 Task: Create in the project AztecTech in Backlog an issue 'Integrate a new location-based feature into an existing mobile application to enhance user experience and personalization', assign it to team member softage.4@softage.net and change the status to IN PROGRESS. Create in the project AztecTech in Backlog an issue 'Develop a new tool for automated testing of web application database performance and scalability', assign it to team member softage.1@softage.net and change the status to IN PROGRESS
Action: Mouse moved to (178, 55)
Screenshot: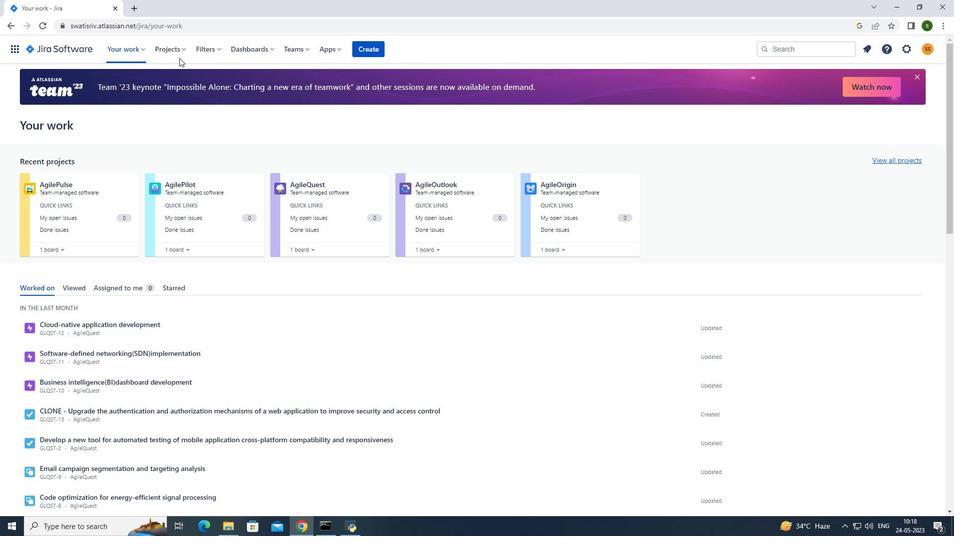 
Action: Mouse pressed left at (178, 55)
Screenshot: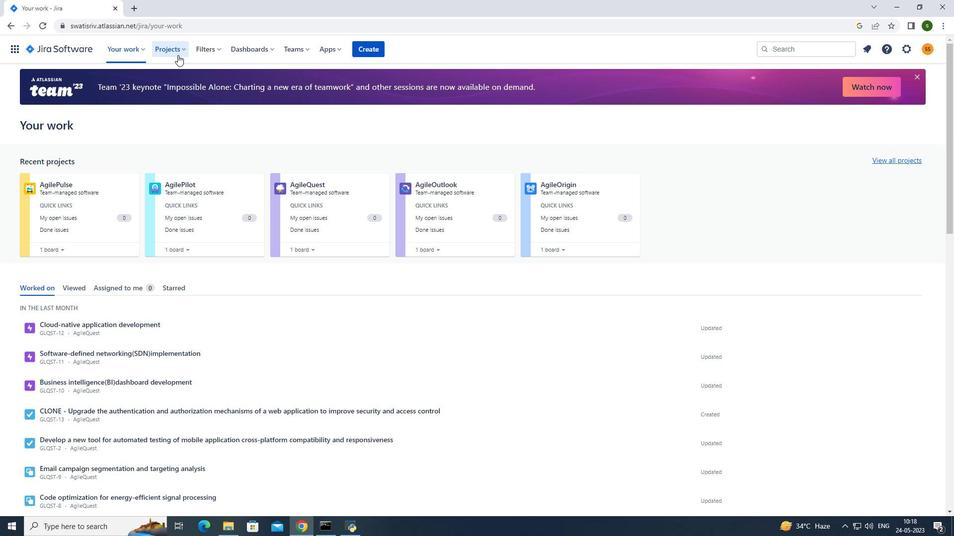 
Action: Mouse moved to (205, 90)
Screenshot: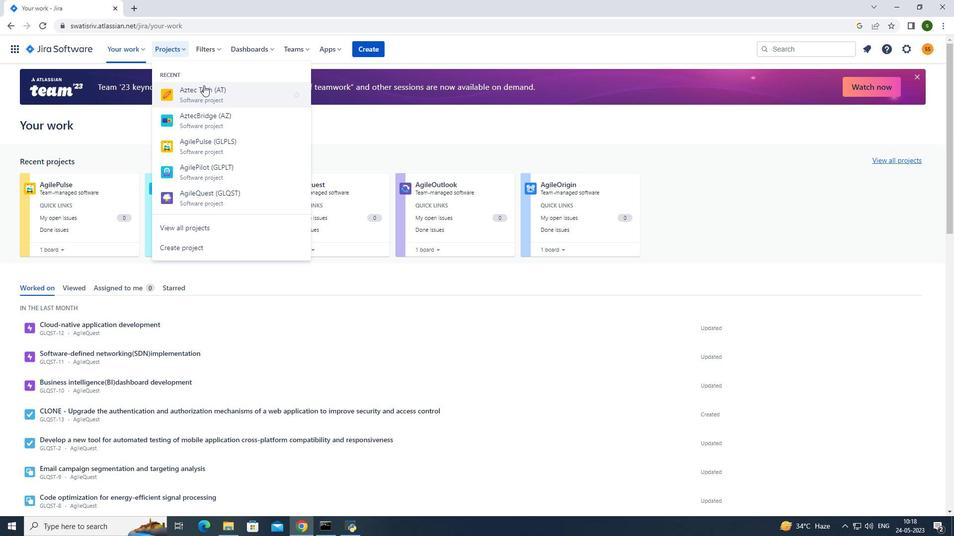 
Action: Mouse pressed left at (205, 90)
Screenshot: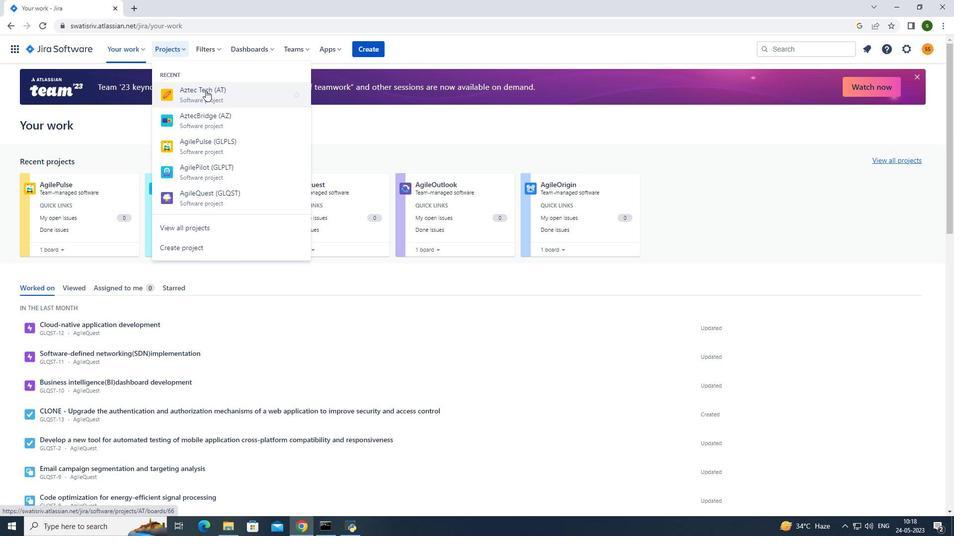 
Action: Mouse moved to (82, 153)
Screenshot: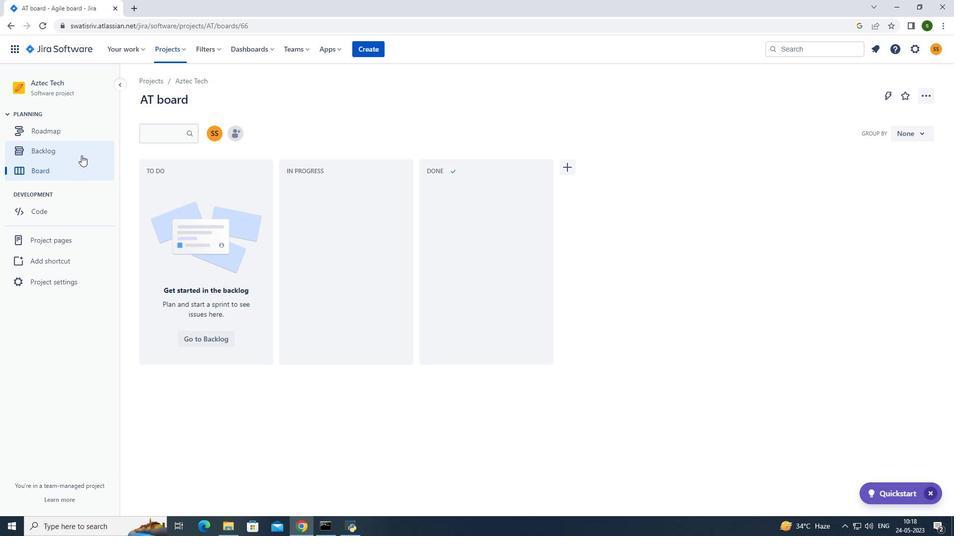 
Action: Mouse pressed left at (82, 153)
Screenshot: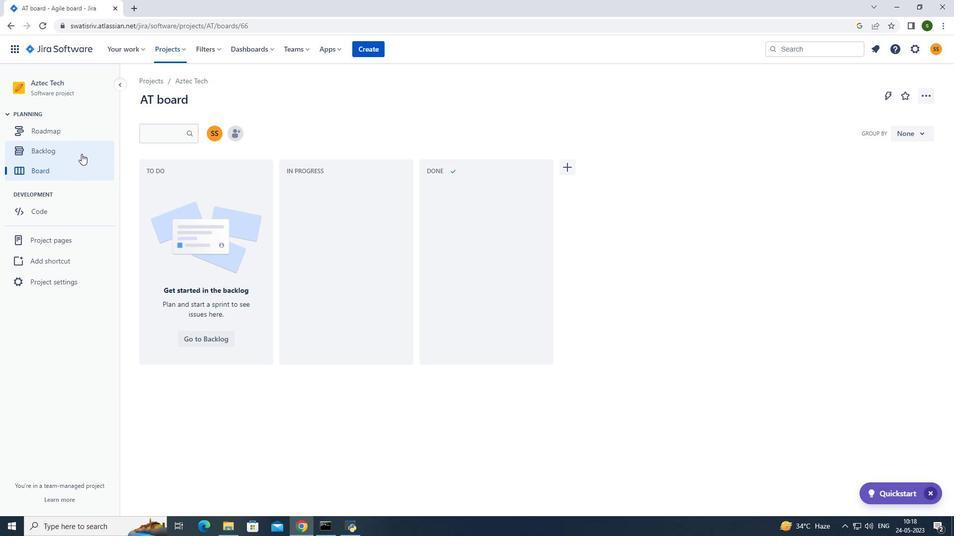 
Action: Mouse moved to (326, 203)
Screenshot: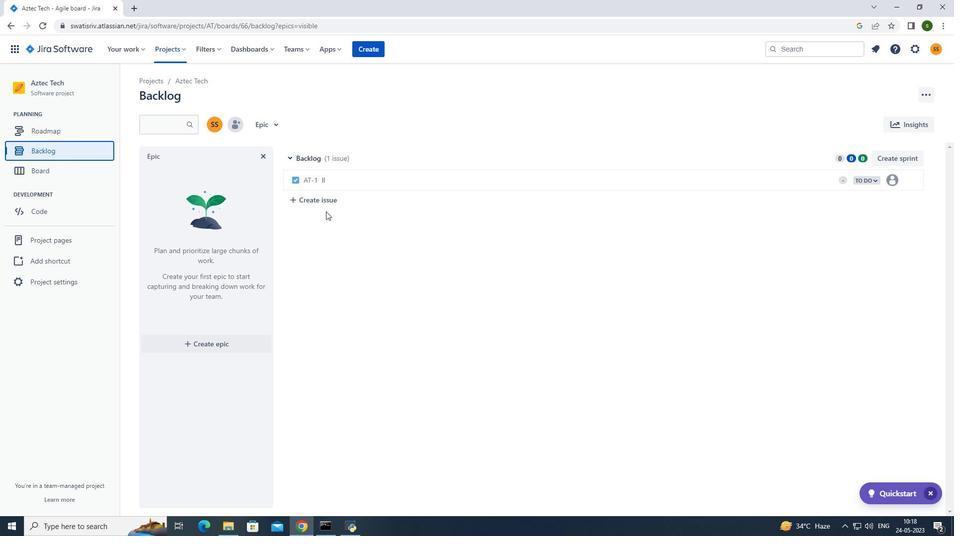 
Action: Mouse pressed left at (326, 203)
Screenshot: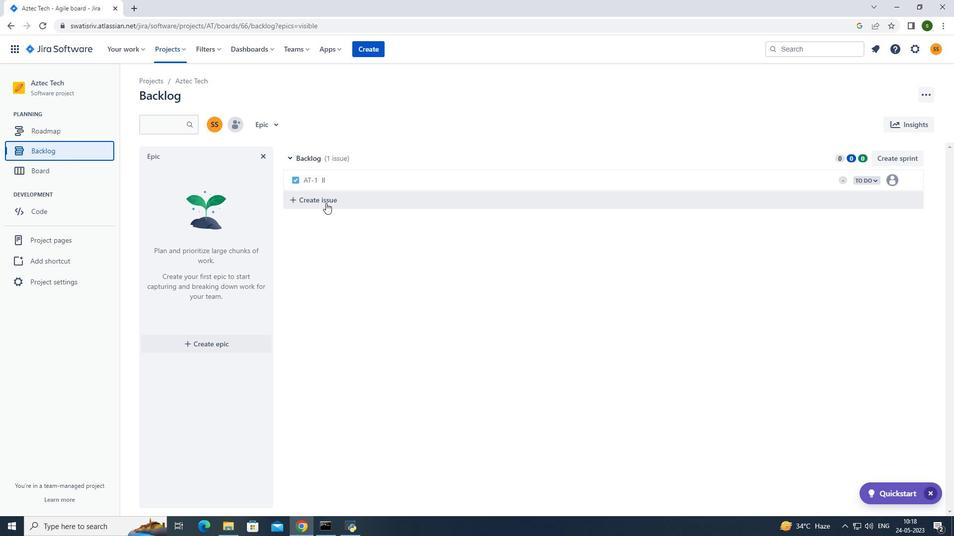 
Action: Mouse moved to (348, 202)
Screenshot: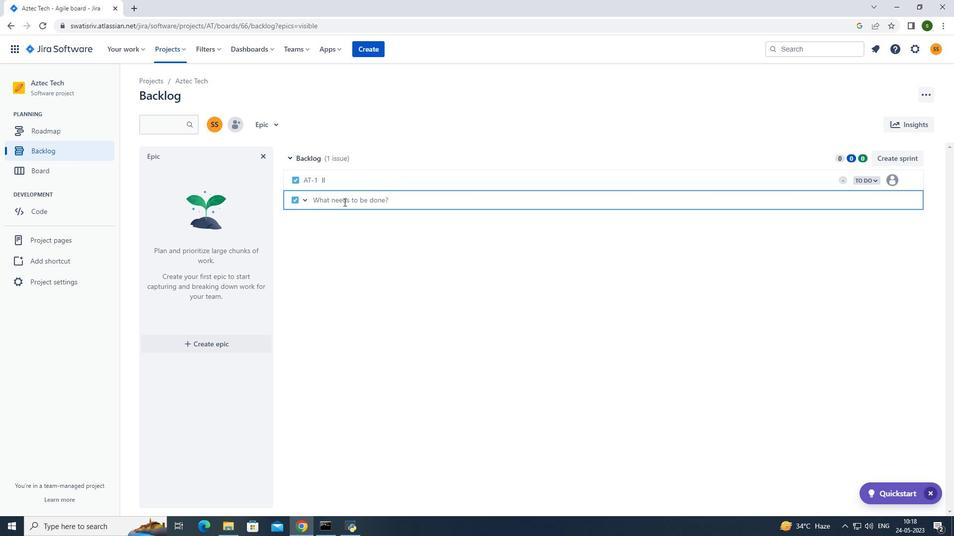 
Action: Mouse pressed left at (348, 202)
Screenshot: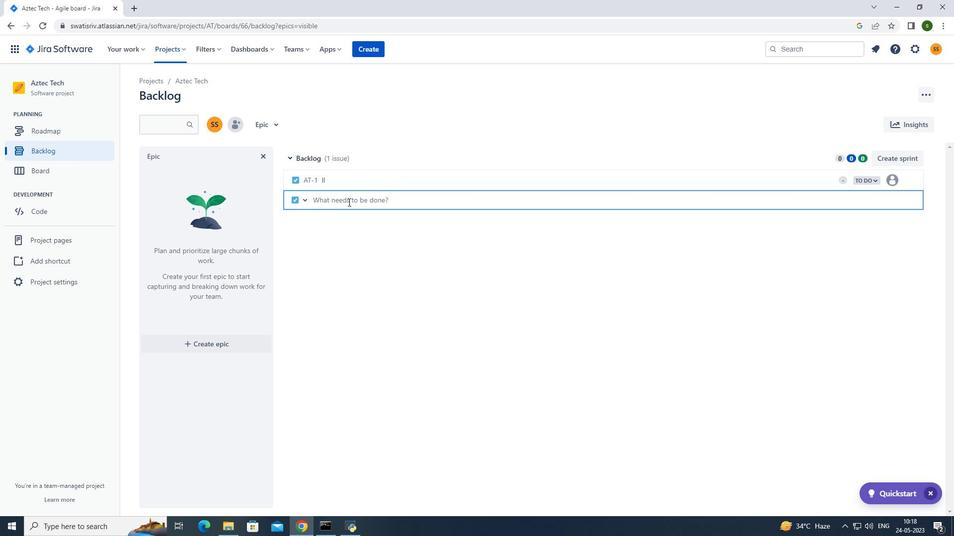 
Action: Mouse moved to (348, 202)
Screenshot: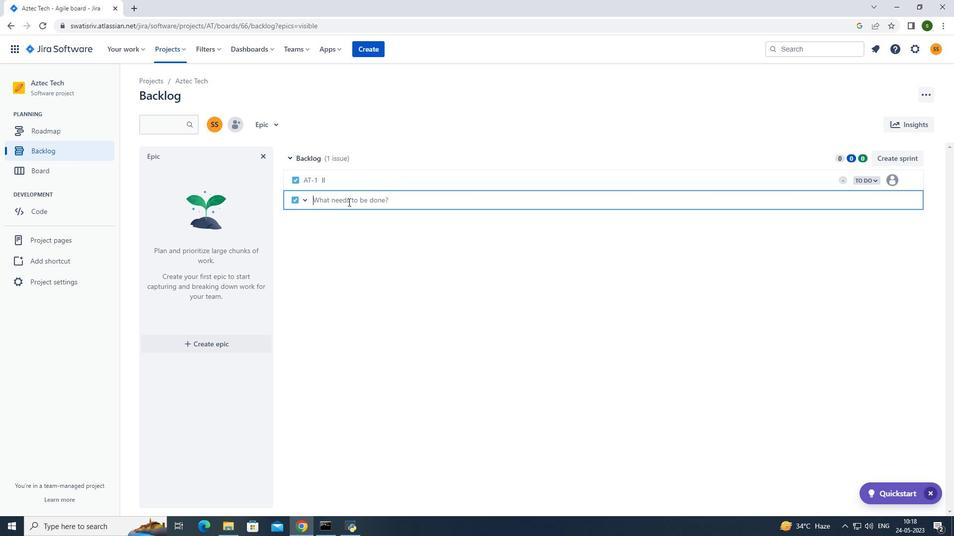 
Action: Key pressed <Key.caps_lock>I<Key.caps_lock>ntegrate<Key.space>a<Key.space>new<Key.space>location-based<Key.space>feature<Key.space>into<Key.space>an<Key.space>existing<Key.space>mobile<Key.space>application<Key.space>to<Key.space>enhance<Key.space>user<Key.space>experiance<Key.space>and<Key.space>personalization<Key.enter>
Screenshot: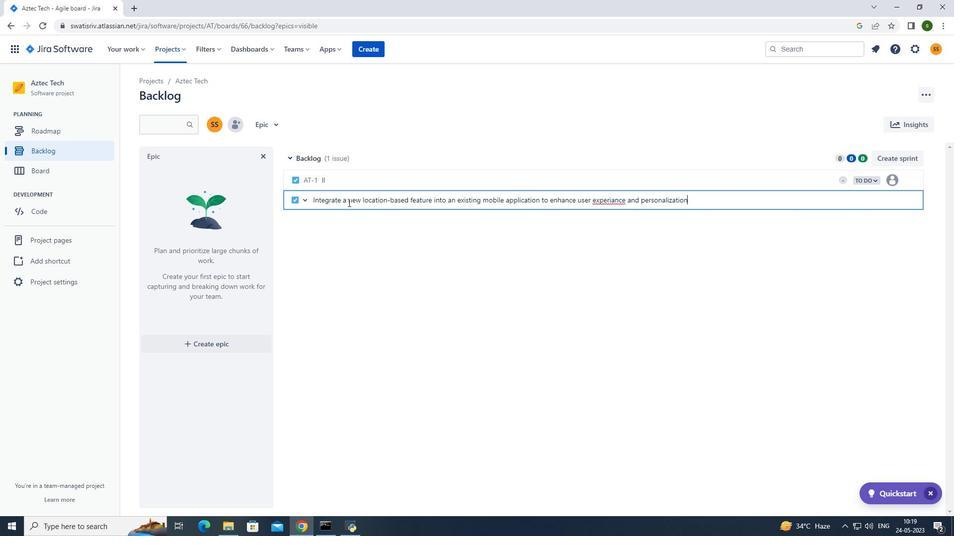 
Action: Mouse moved to (890, 197)
Screenshot: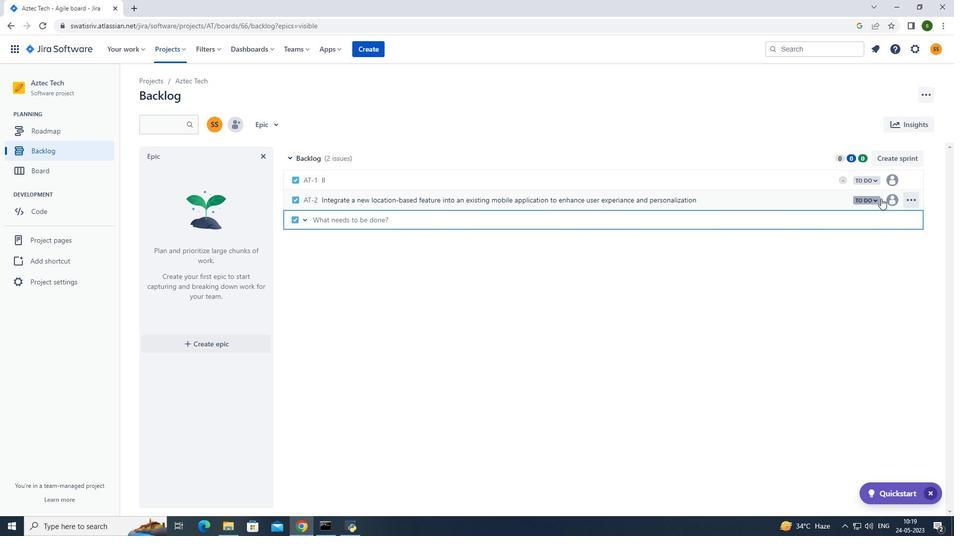 
Action: Mouse pressed left at (890, 197)
Screenshot: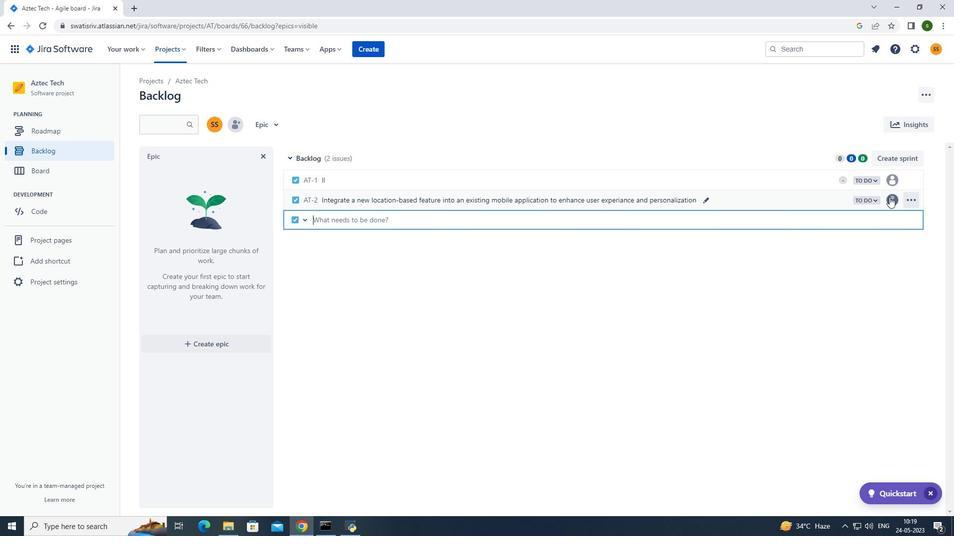 
Action: Mouse moved to (823, 220)
Screenshot: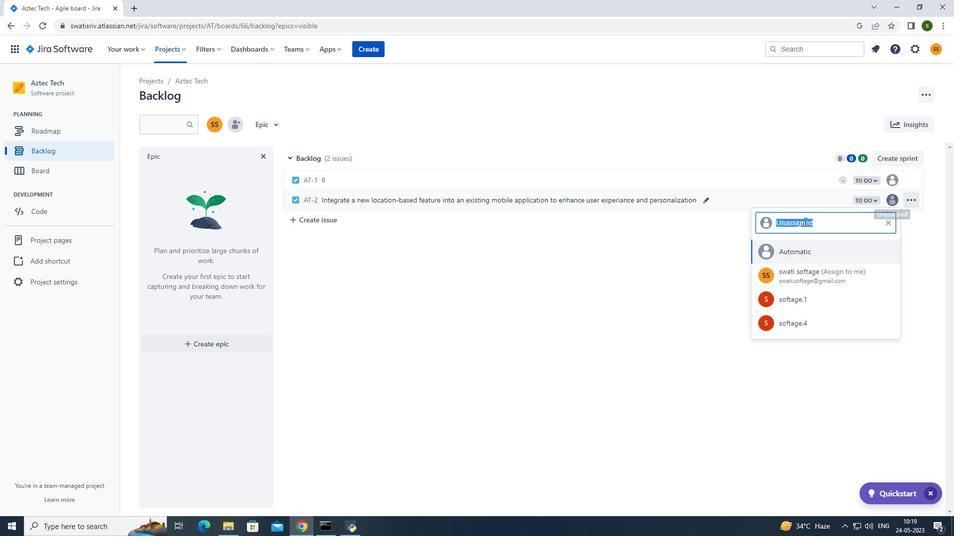 
Action: Key pressed softage.4<Key.shift>@softage.net
Screenshot: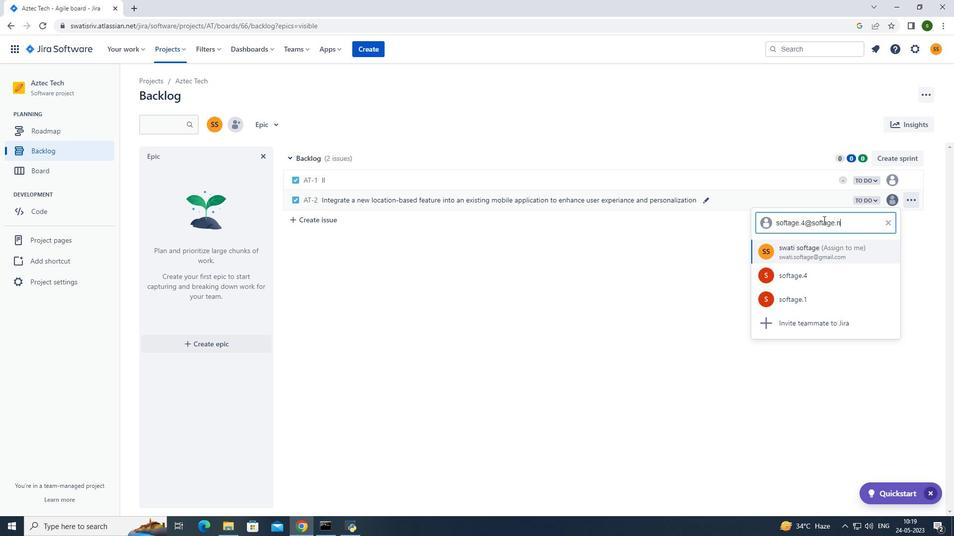 
Action: Mouse moved to (829, 258)
Screenshot: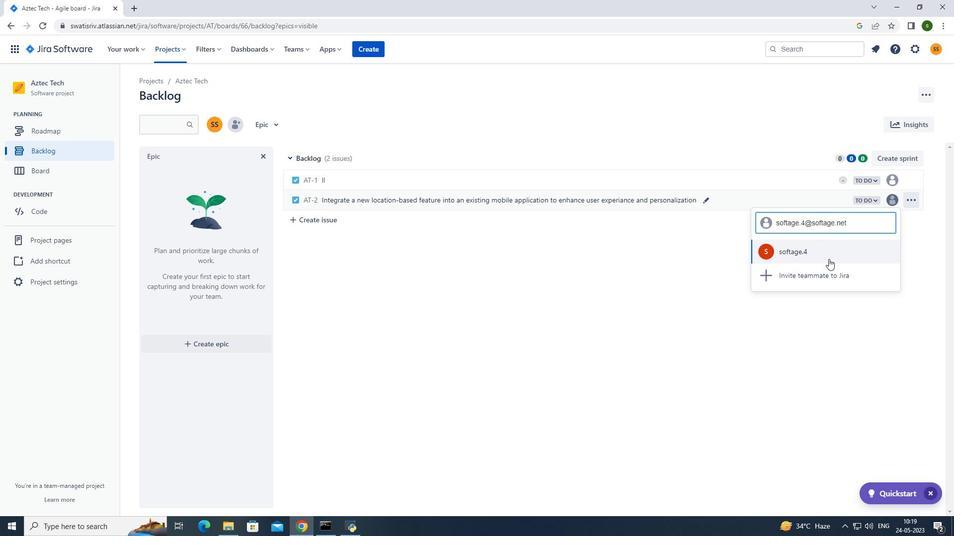 
Action: Mouse pressed left at (829, 258)
Screenshot: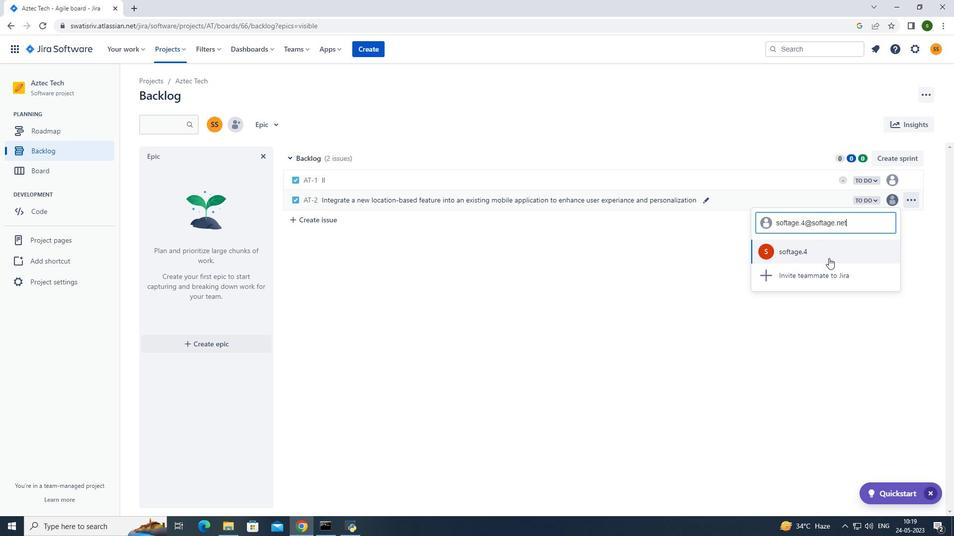 
Action: Mouse moved to (877, 196)
Screenshot: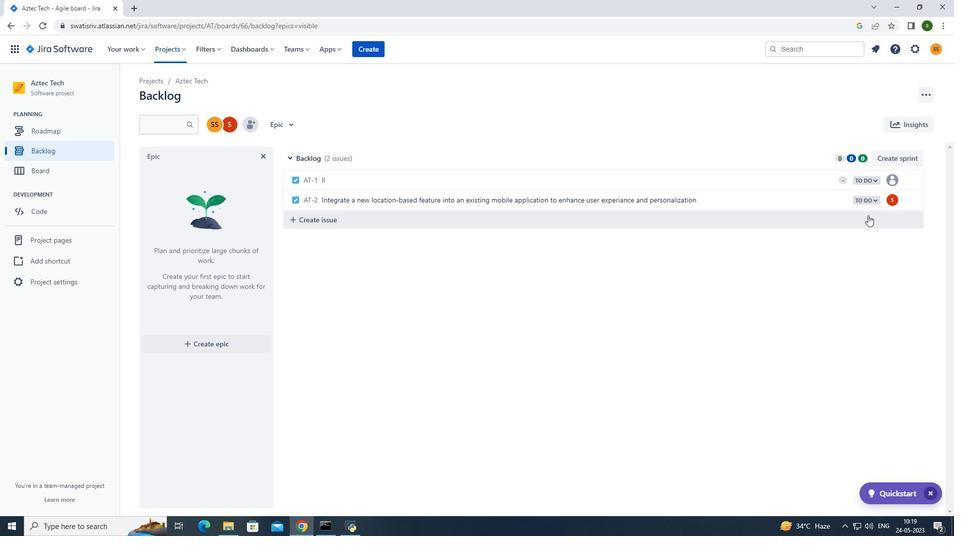 
Action: Mouse pressed left at (877, 196)
Screenshot: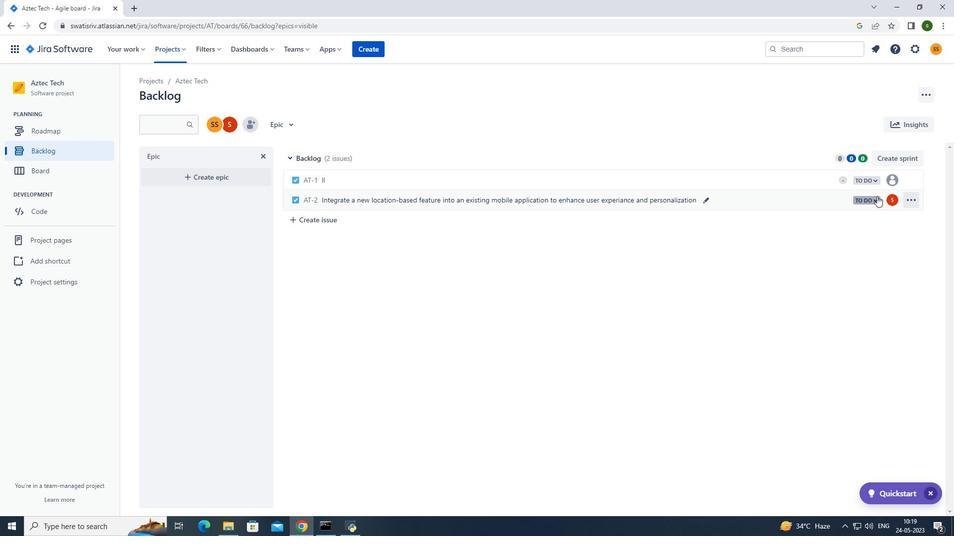 
Action: Mouse moved to (821, 215)
Screenshot: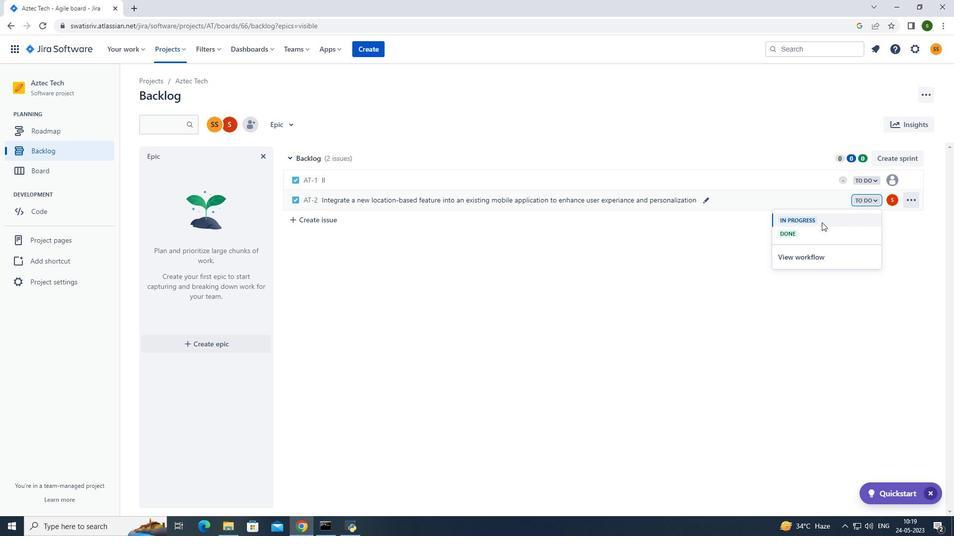 
Action: Mouse pressed left at (821, 215)
Screenshot: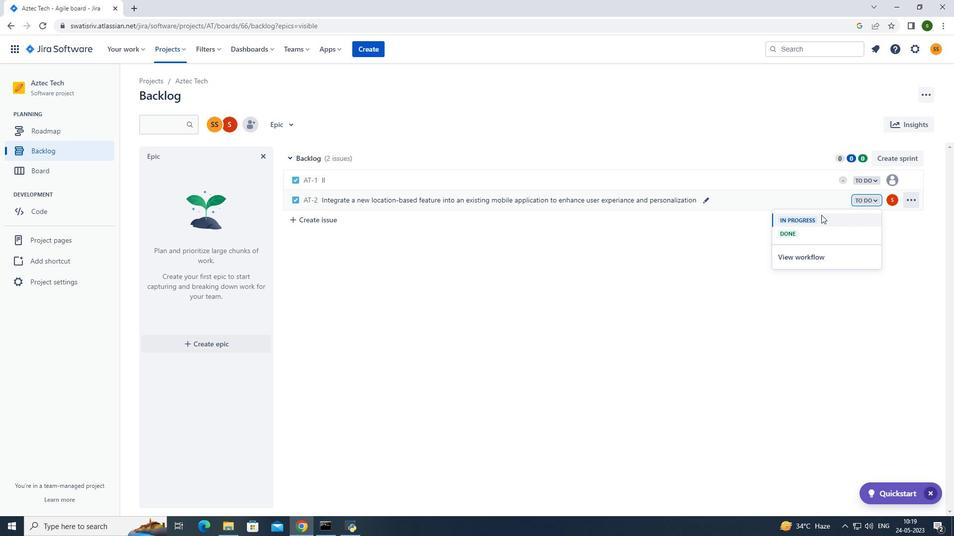 
Action: Mouse moved to (184, 51)
Screenshot: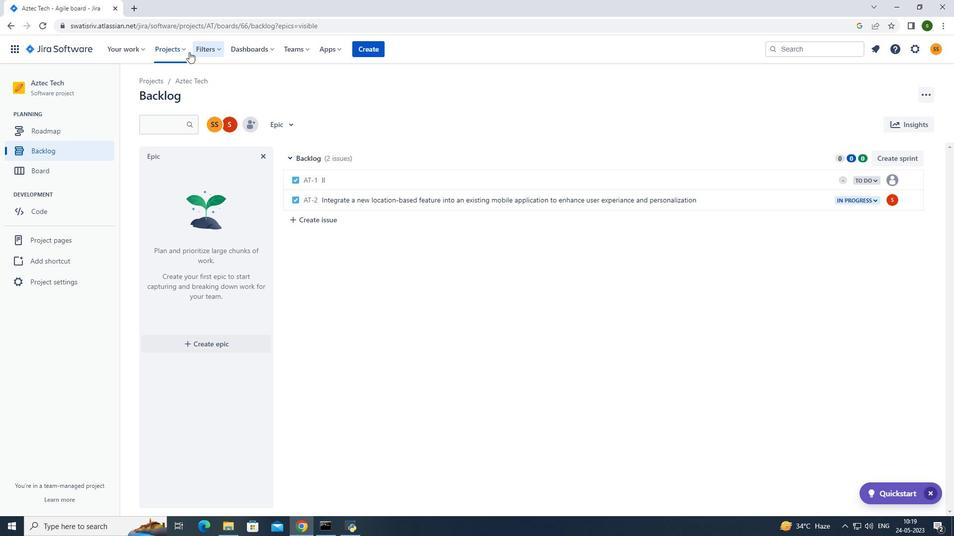 
Action: Mouse pressed left at (184, 51)
Screenshot: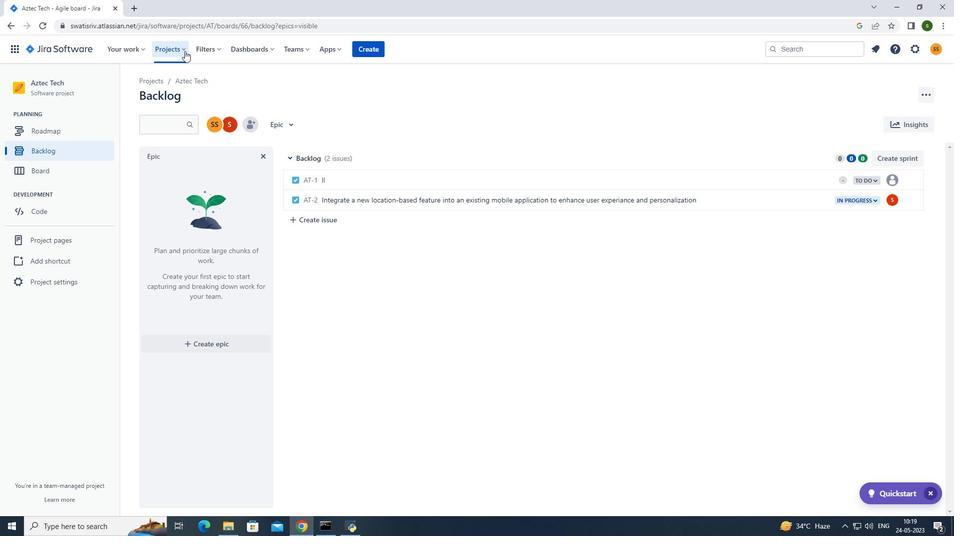 
Action: Mouse moved to (192, 91)
Screenshot: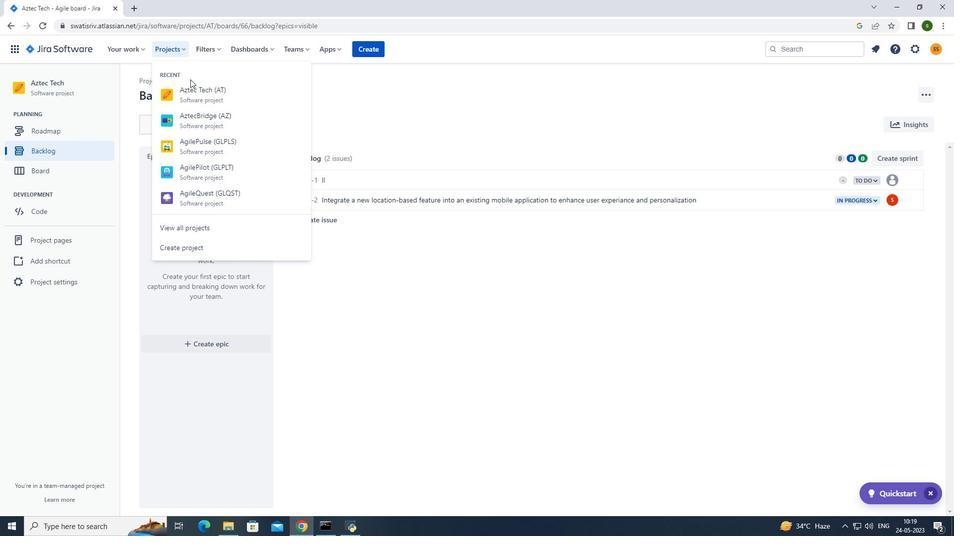 
Action: Mouse pressed left at (192, 91)
Screenshot: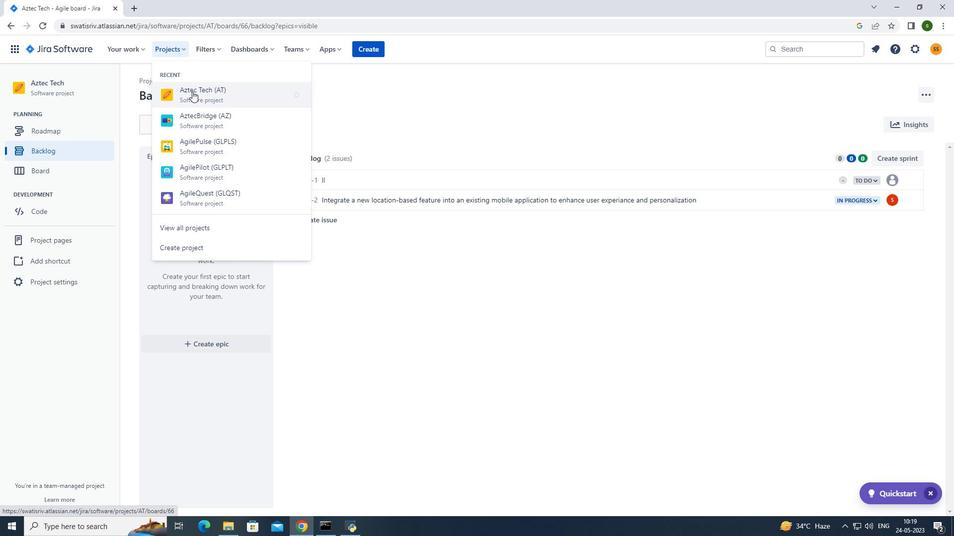 
Action: Mouse moved to (211, 339)
Screenshot: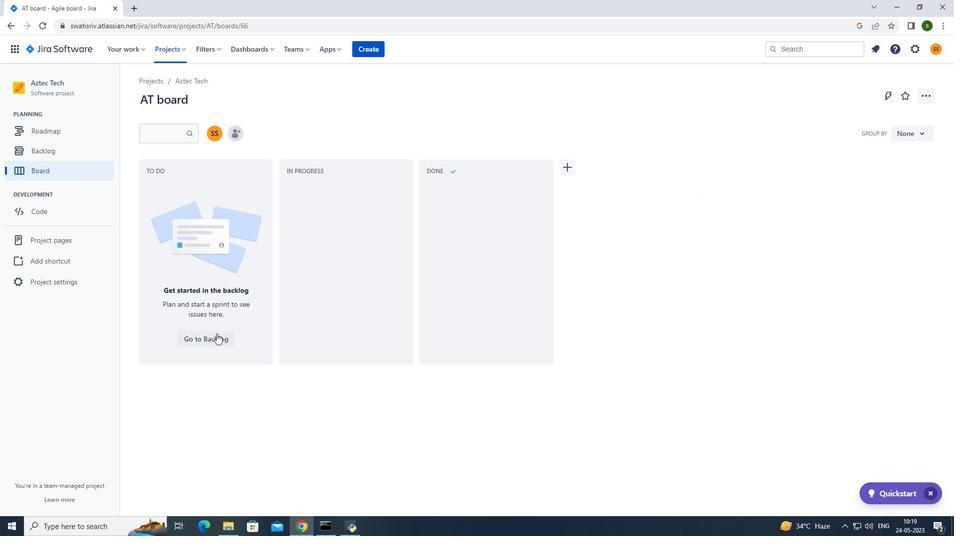 
Action: Mouse pressed left at (211, 339)
Screenshot: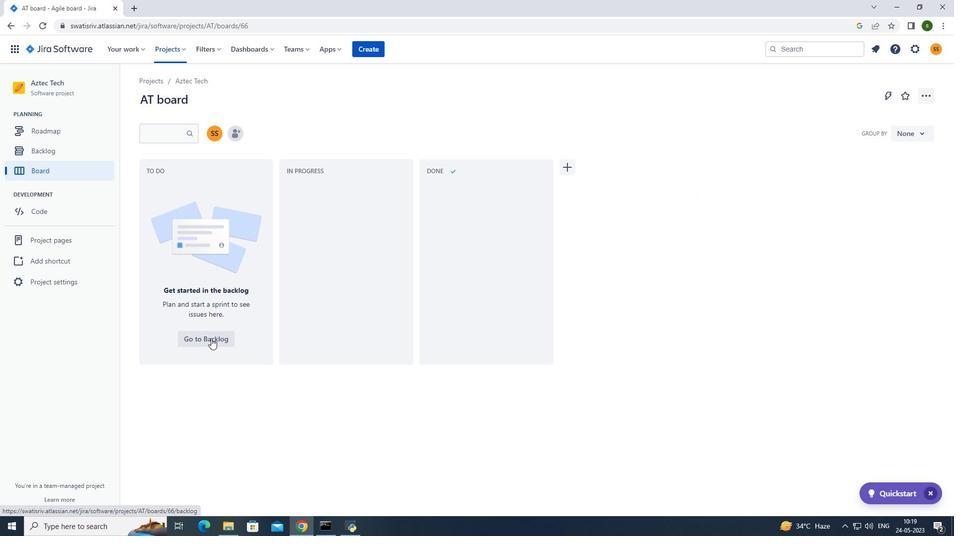 
Action: Mouse moved to (310, 223)
Screenshot: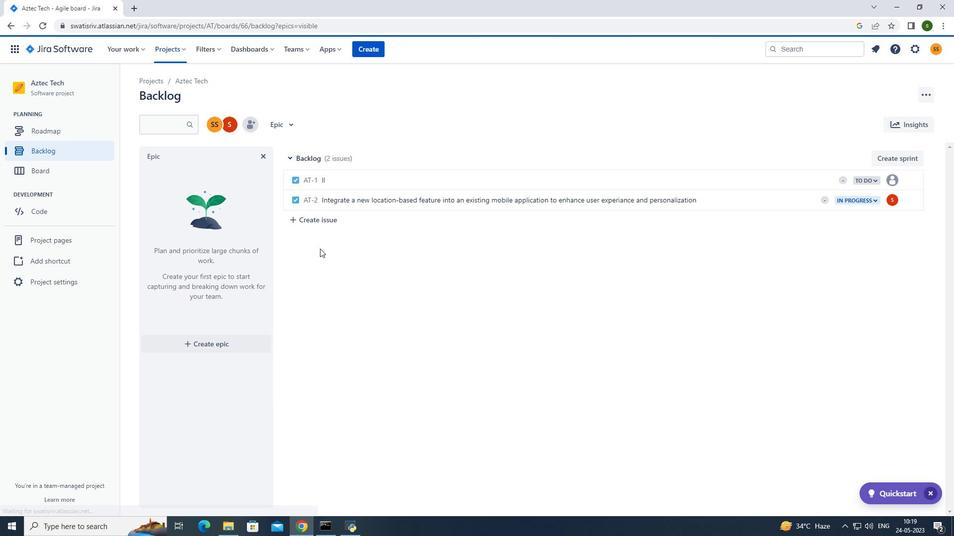 
Action: Mouse pressed left at (310, 223)
Screenshot: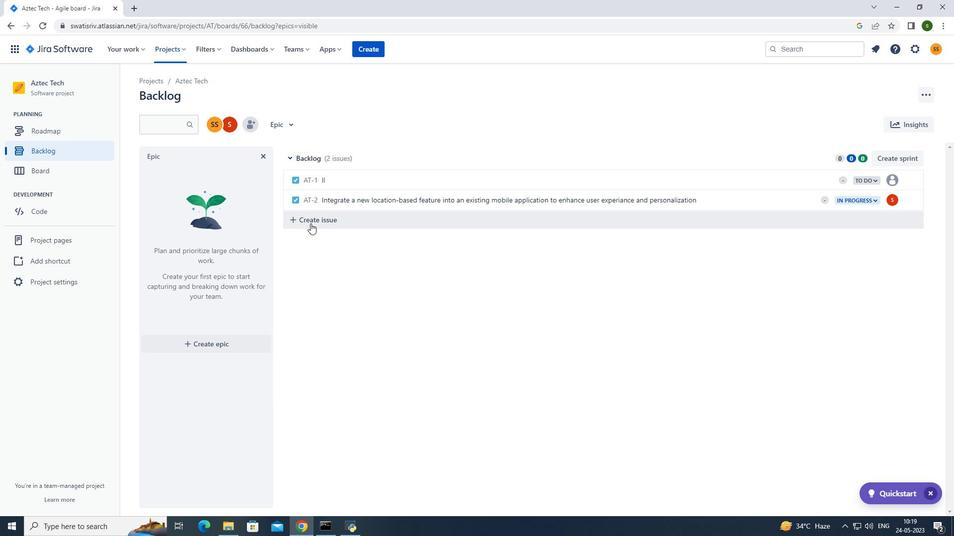 
Action: Mouse moved to (351, 220)
Screenshot: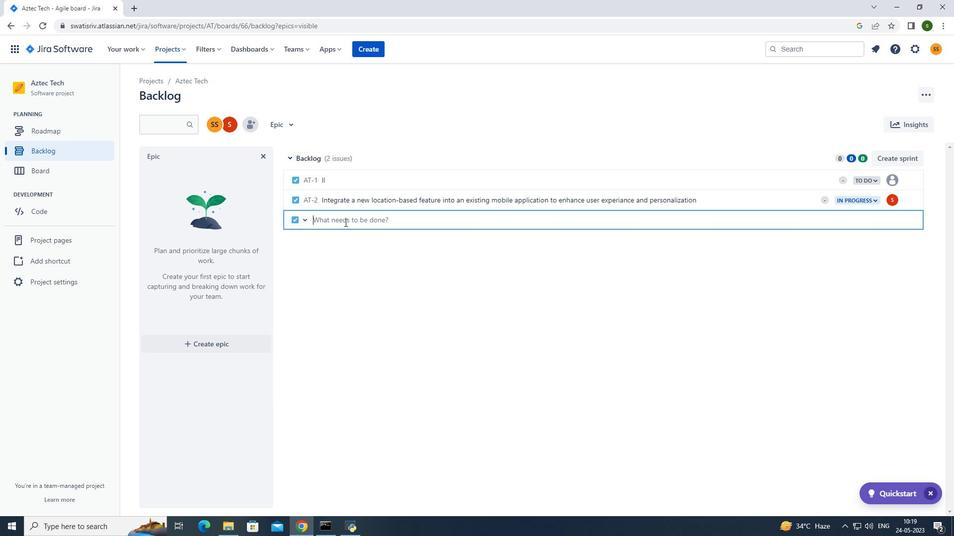 
Action: Key pressed <Key.caps_lock>D<Key.caps_lock>evelop<Key.space>a<Key.space>new<Key.space>tool<Key.space>for<Key.space>automated<Key.space>testing<Key.space>of<Key.space>web<Key.space>application<Key.space>database<Key.space>performance<Key.space>and<Key.space>scalability<Key.enter>
Screenshot: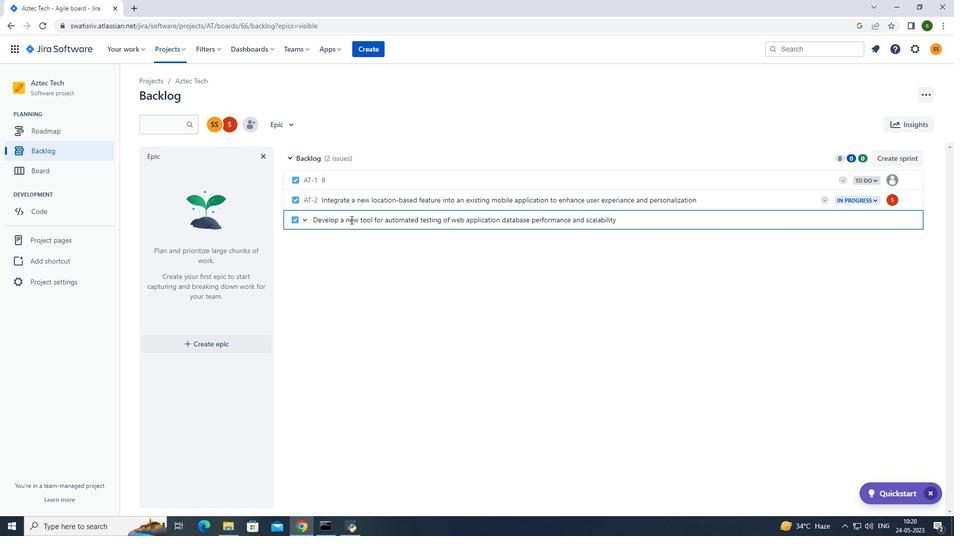 
Action: Mouse moved to (890, 221)
Screenshot: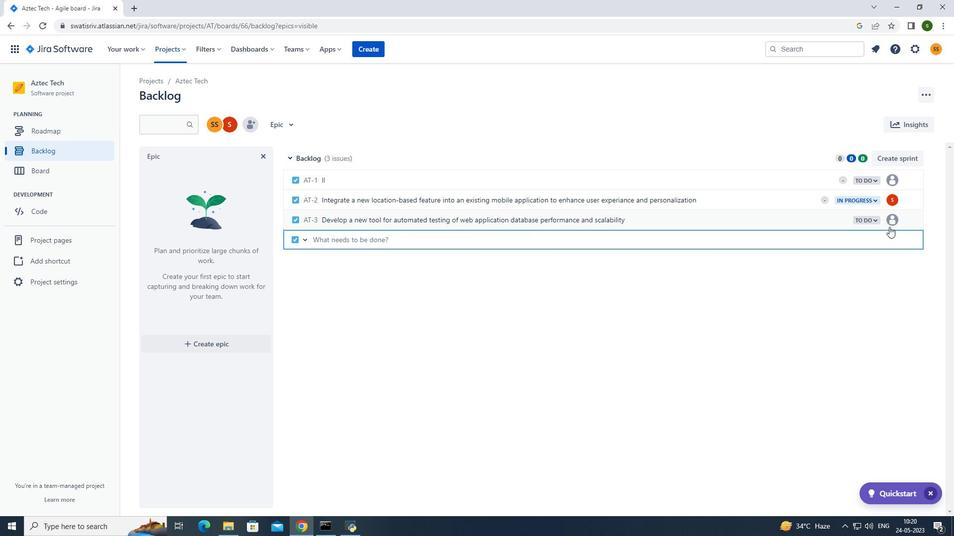 
Action: Mouse pressed left at (890, 221)
Screenshot: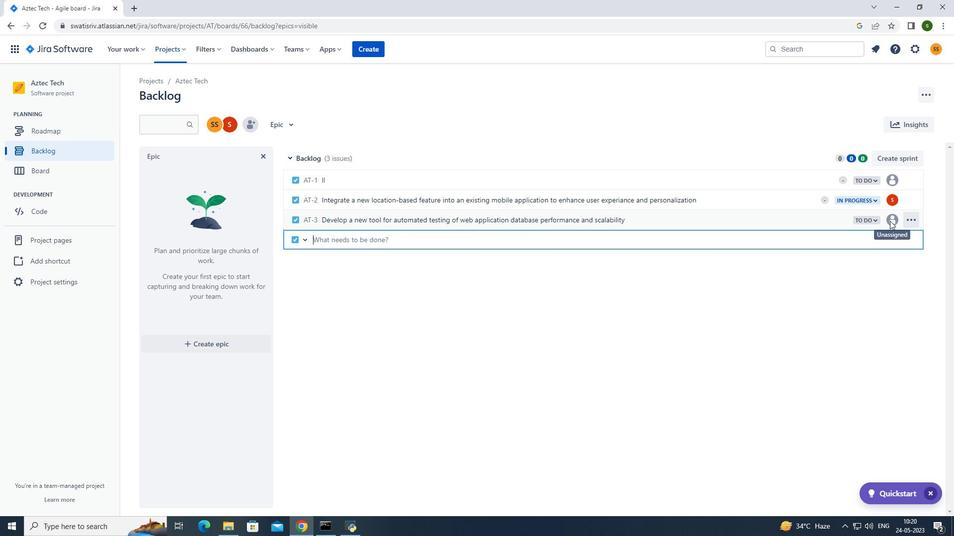 
Action: Mouse pressed left at (890, 221)
Screenshot: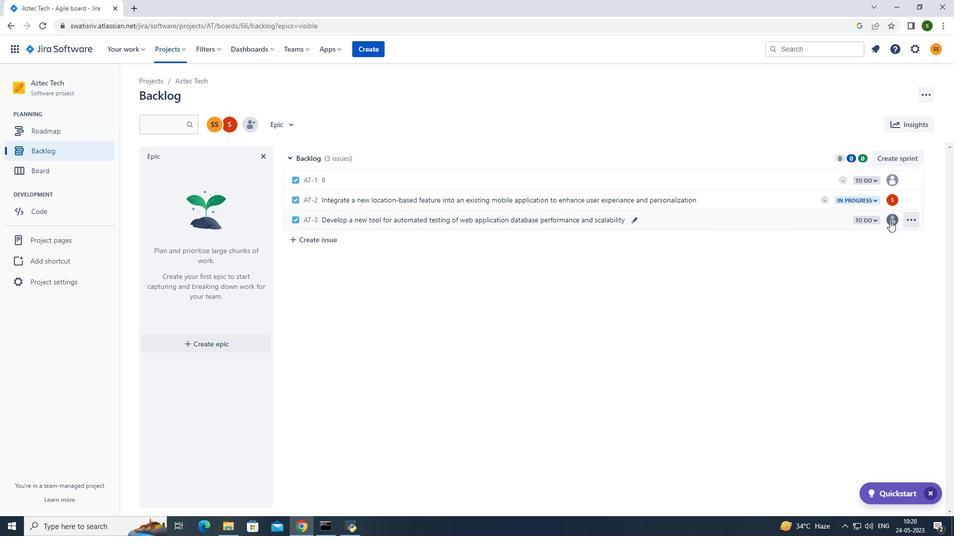 
Action: Mouse moved to (839, 239)
Screenshot: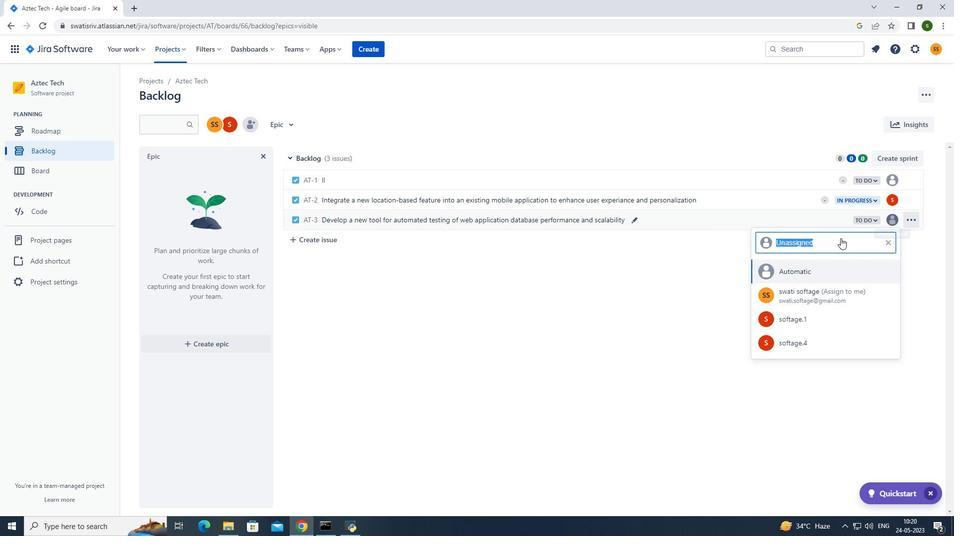 
Action: Key pressed softage.1<Key.shift>@softage.net
Screenshot: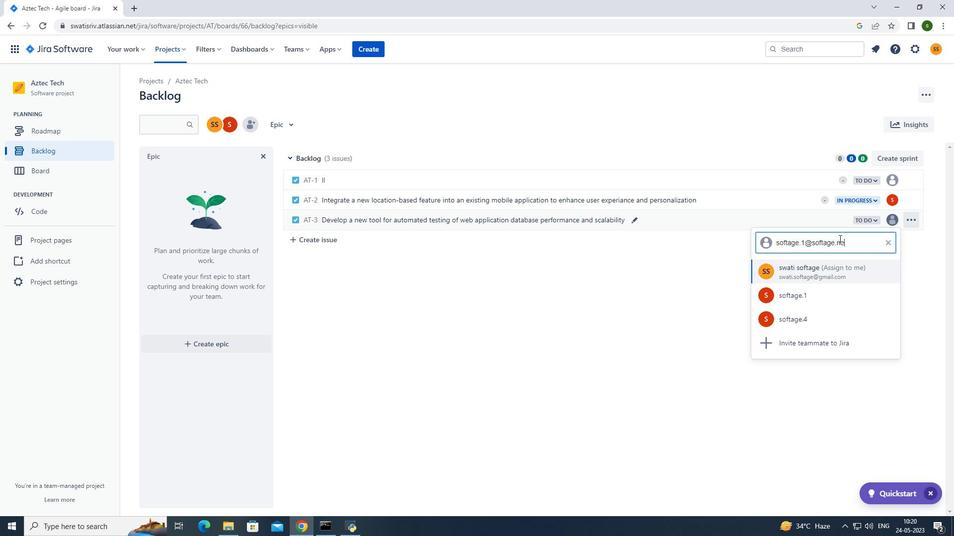 
Action: Mouse moved to (840, 269)
Screenshot: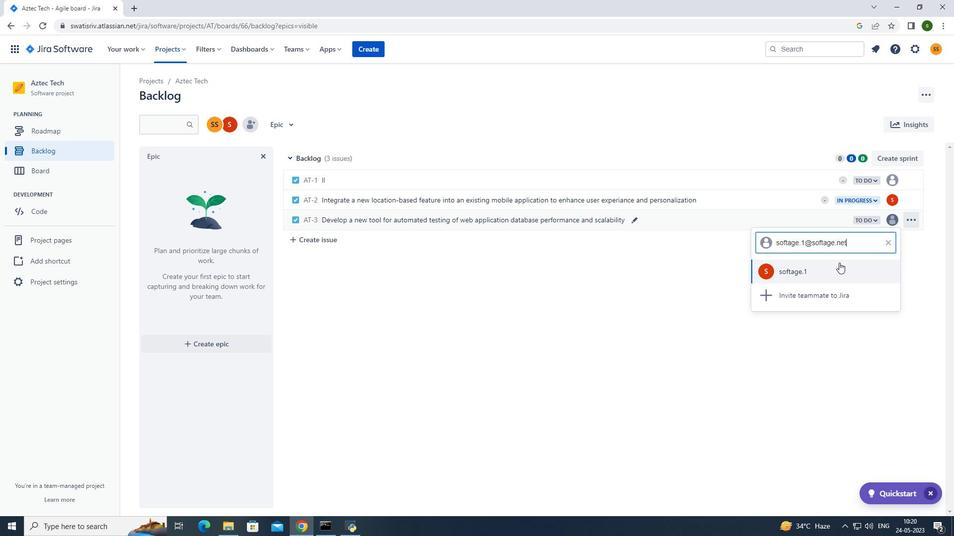 
Action: Mouse pressed left at (840, 269)
Screenshot: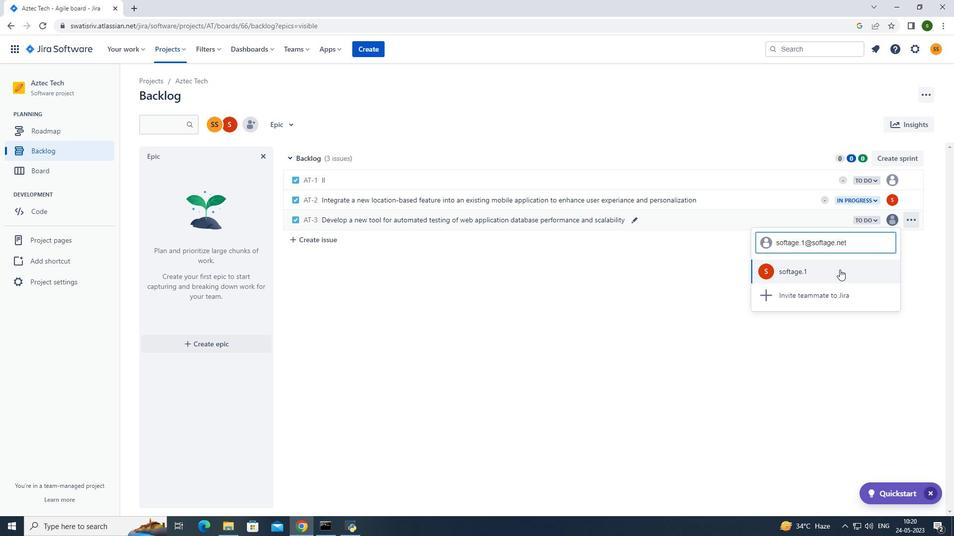 
Action: Mouse moved to (875, 221)
Screenshot: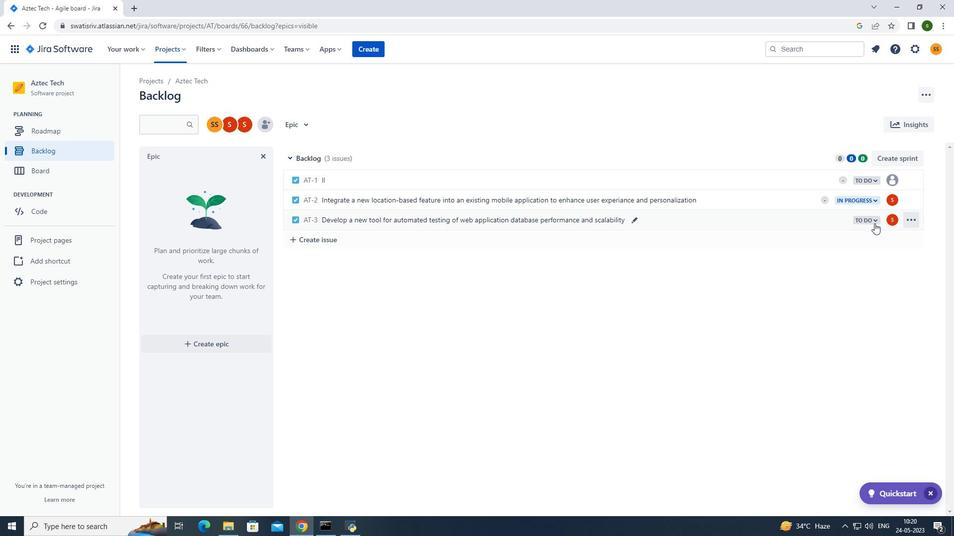 
Action: Mouse pressed left at (875, 221)
Screenshot: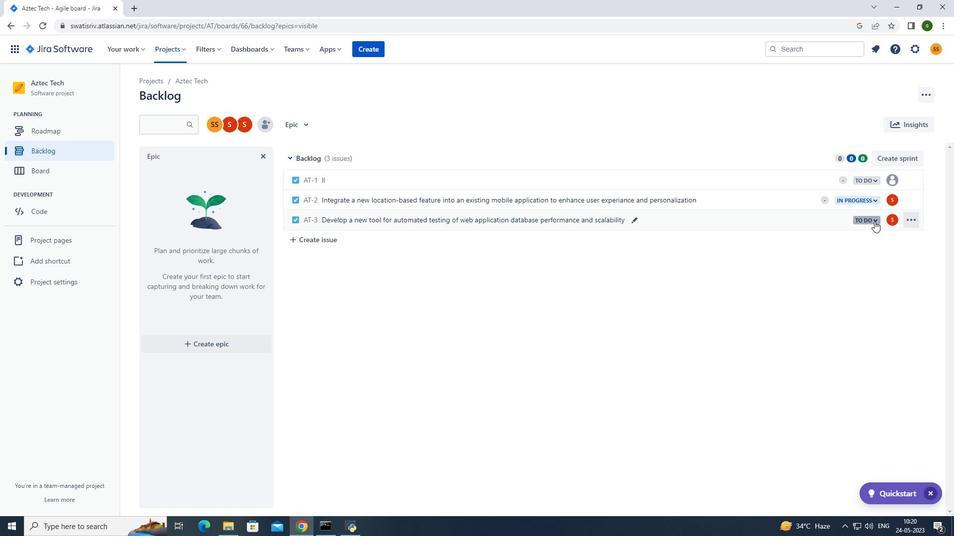 
Action: Mouse moved to (811, 239)
Screenshot: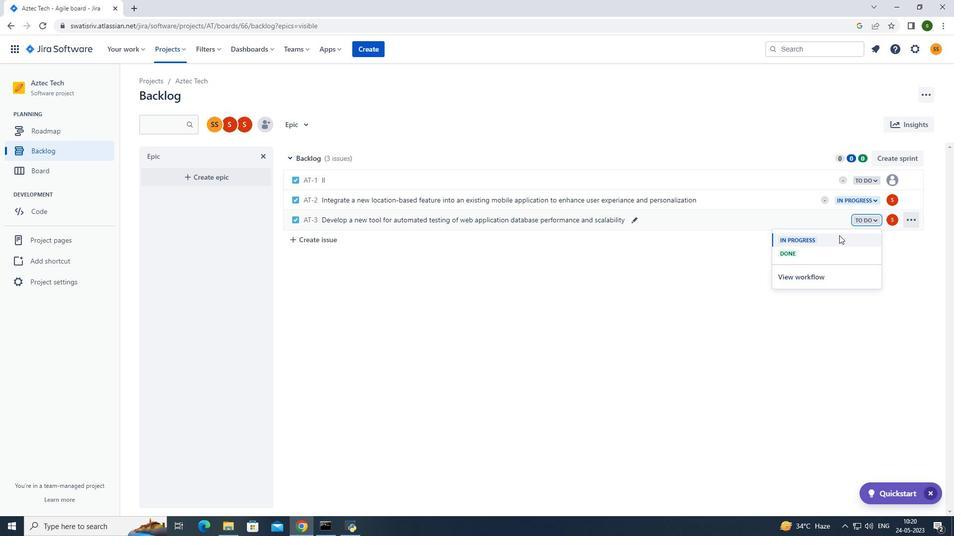 
Action: Mouse pressed left at (811, 239)
Screenshot: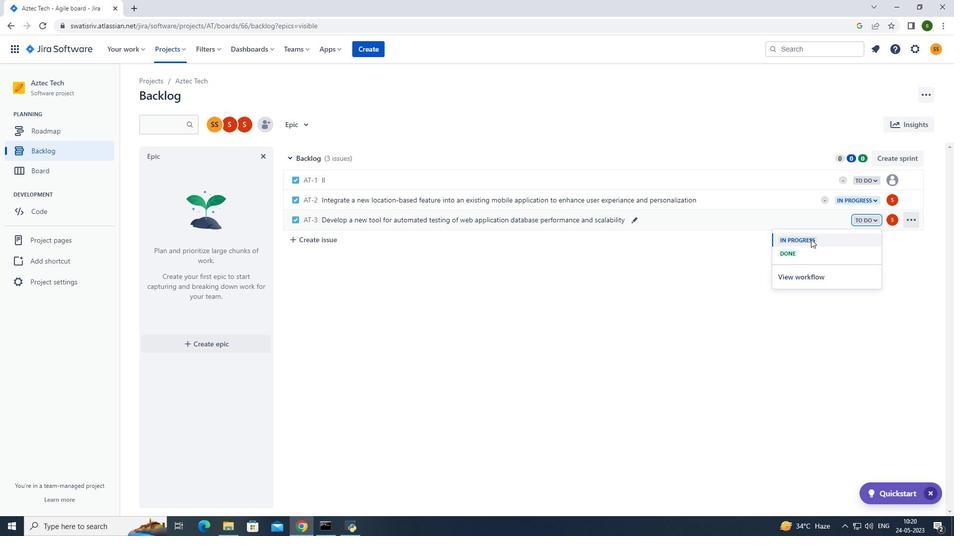 
Action: Mouse moved to (515, 329)
Screenshot: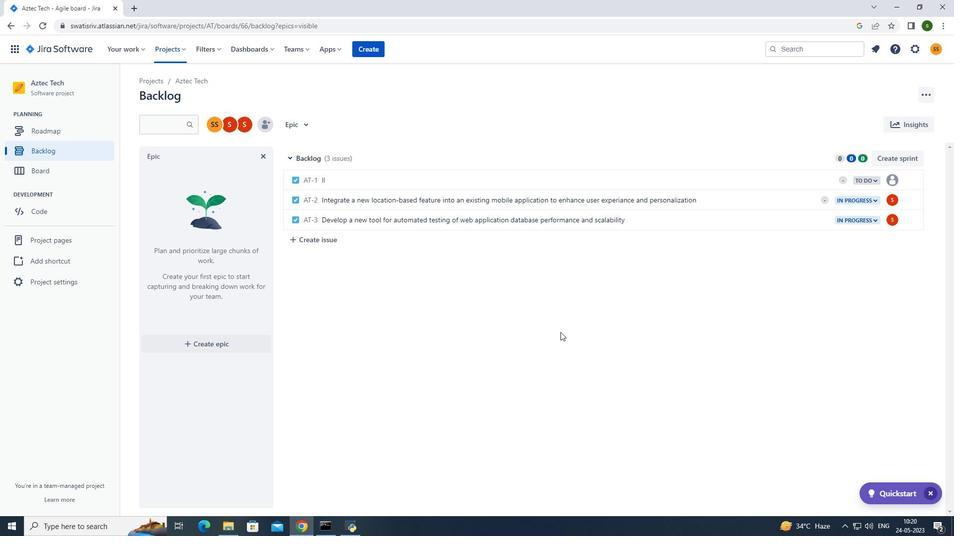 
Action: Mouse pressed left at (515, 329)
Screenshot: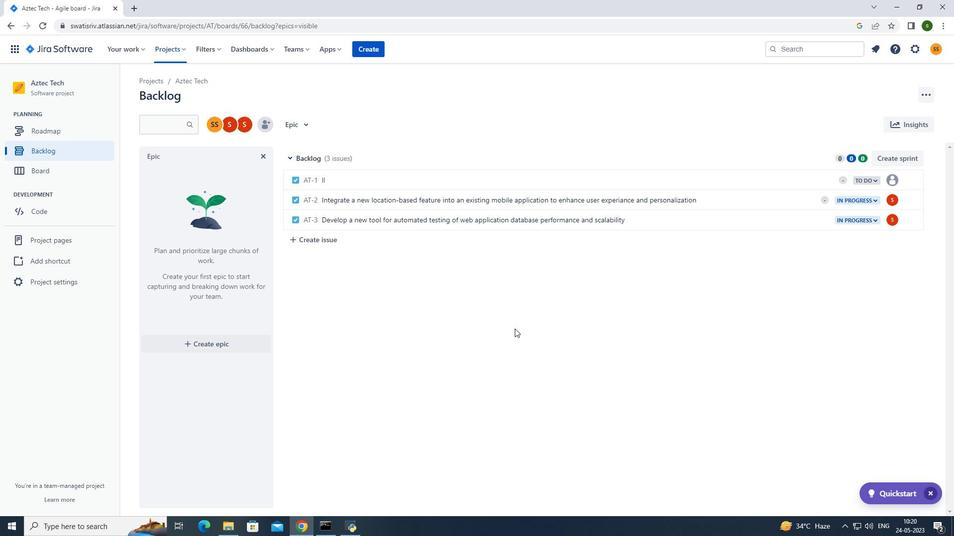 
